 Task: Start in the project BrainBridge the sprint 'Fast Lane', with a duration of 3 weeks. Start in the project BrainBridge the sprint 'Fast Lane', with a duration of 2 weeks. Start in the project BrainBridge the sprint 'Fast Lane', with a duration of 1 week
Action: Mouse moved to (213, 60)
Screenshot: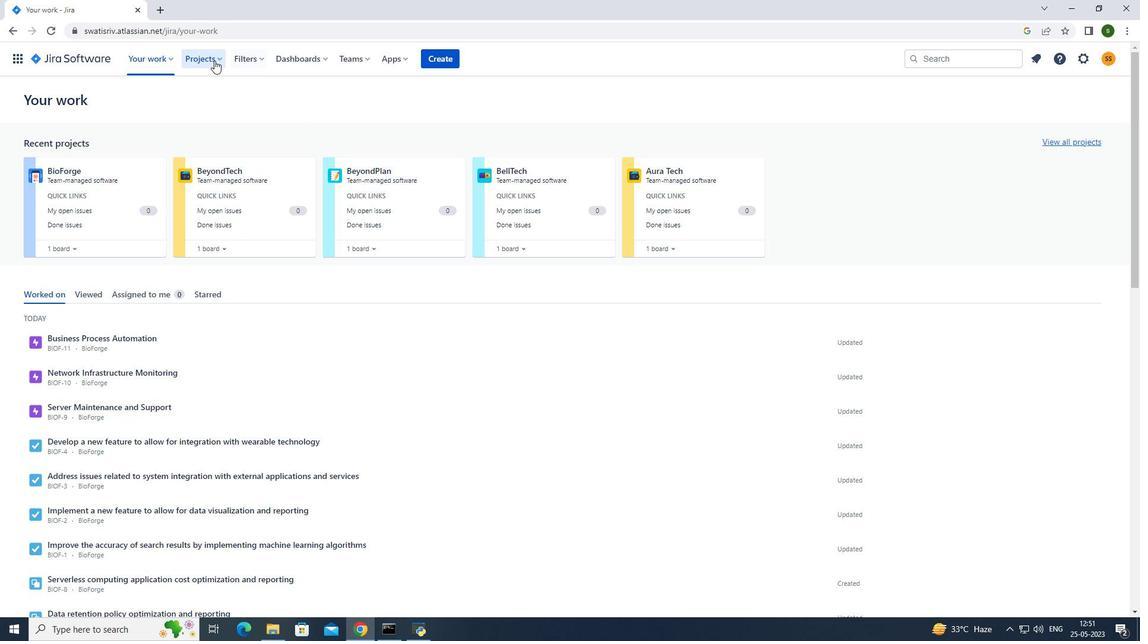 
Action: Mouse pressed left at (213, 60)
Screenshot: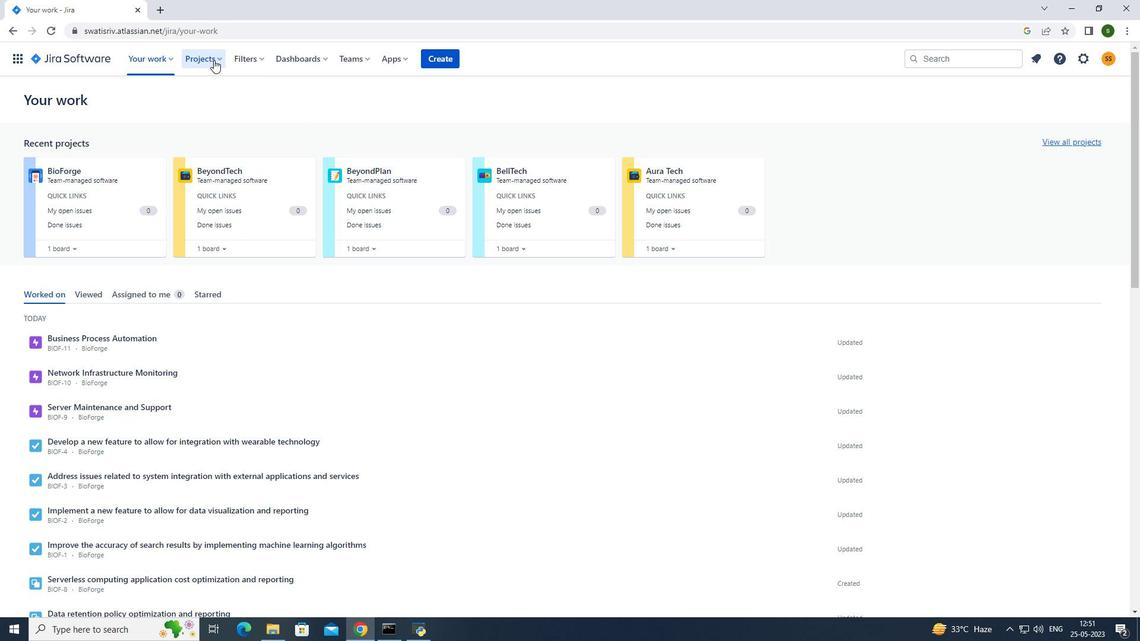 
Action: Mouse moved to (244, 108)
Screenshot: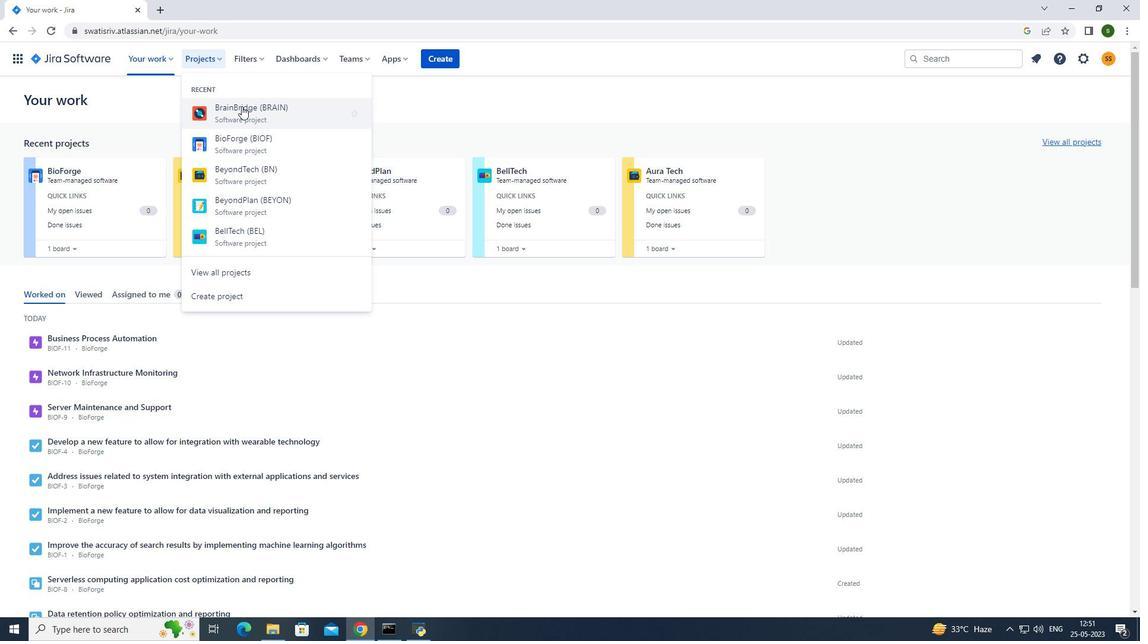 
Action: Mouse pressed left at (244, 108)
Screenshot: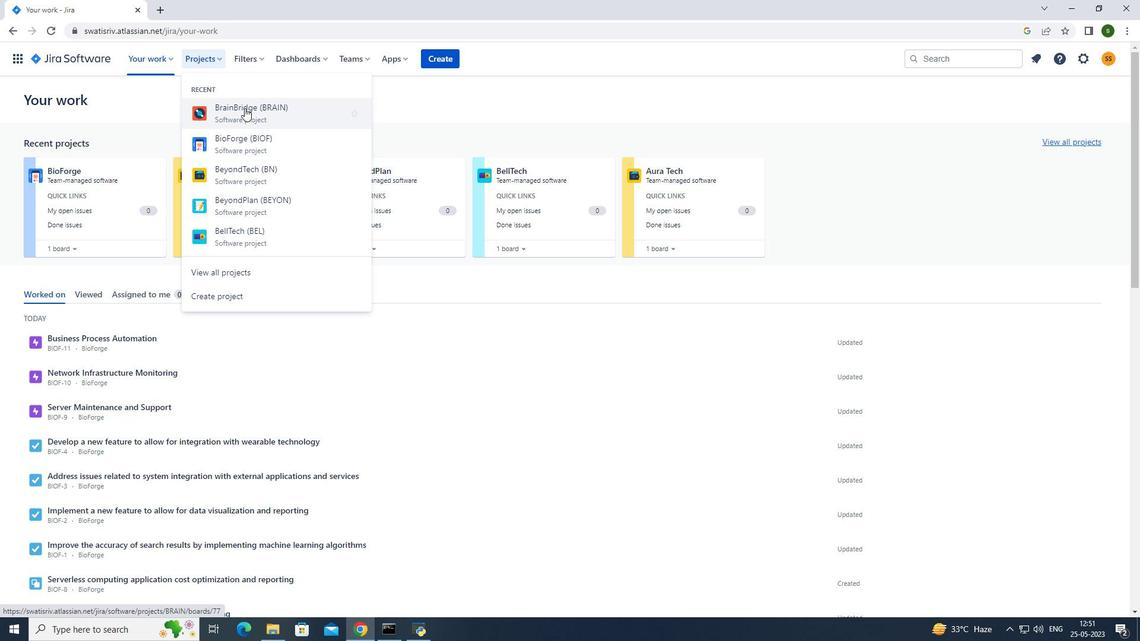 
Action: Mouse moved to (67, 180)
Screenshot: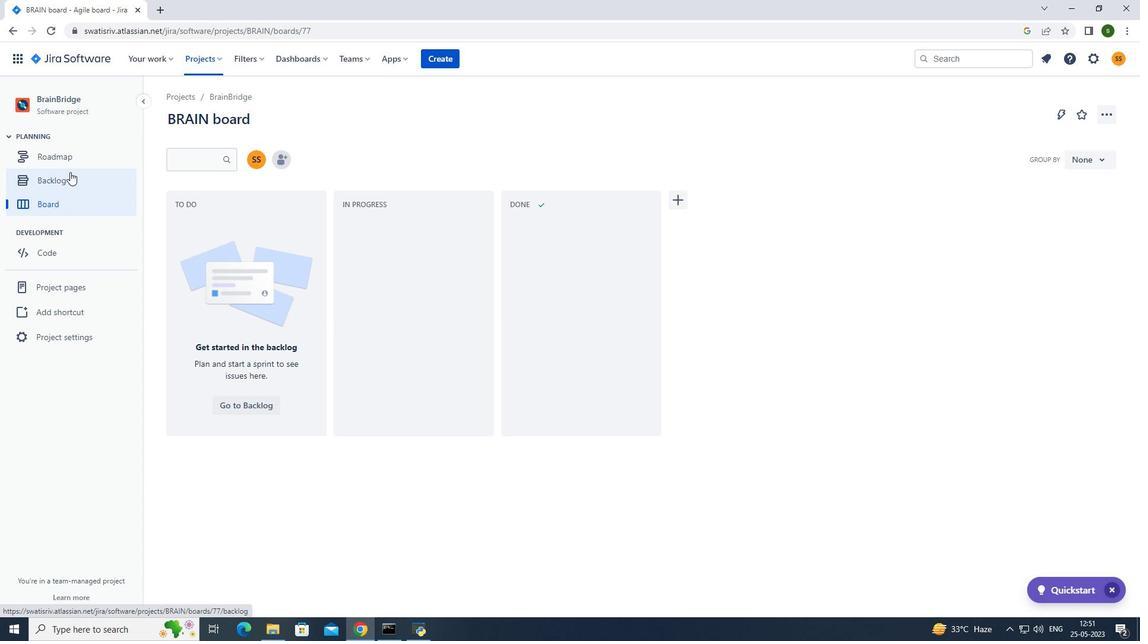
Action: Mouse pressed left at (67, 180)
Screenshot: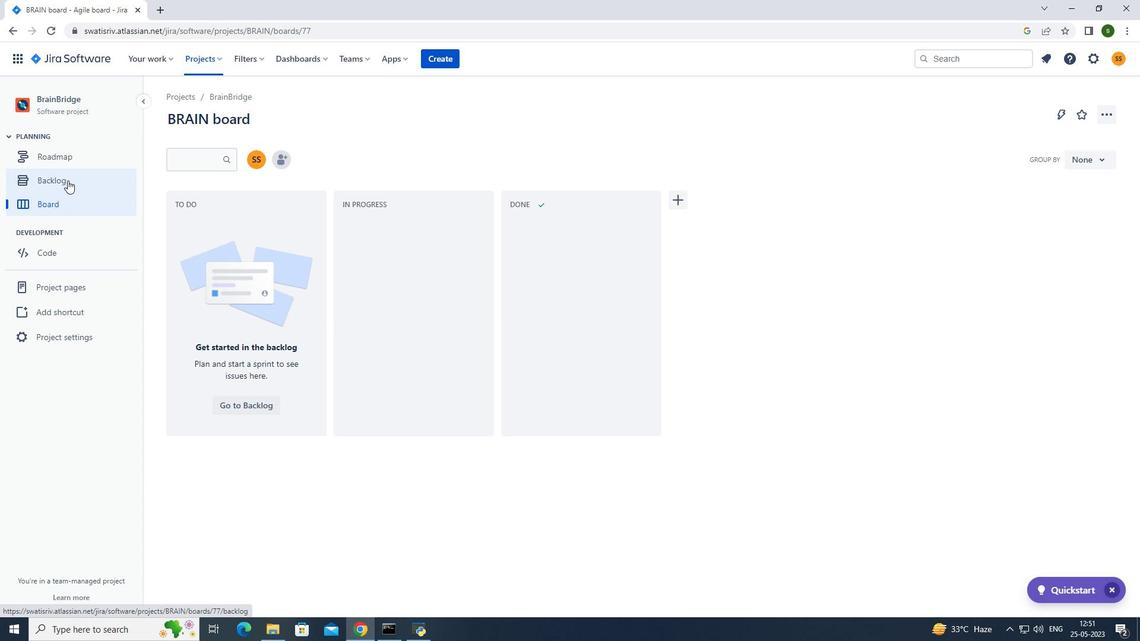 
Action: Mouse moved to (1029, 190)
Screenshot: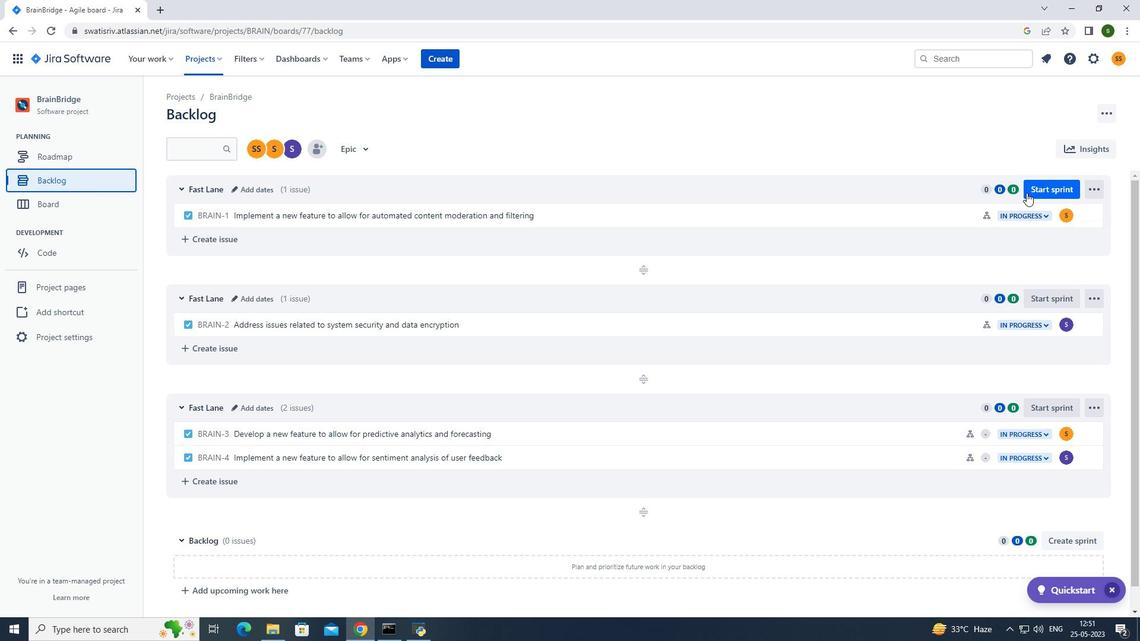 
Action: Mouse pressed left at (1029, 190)
Screenshot: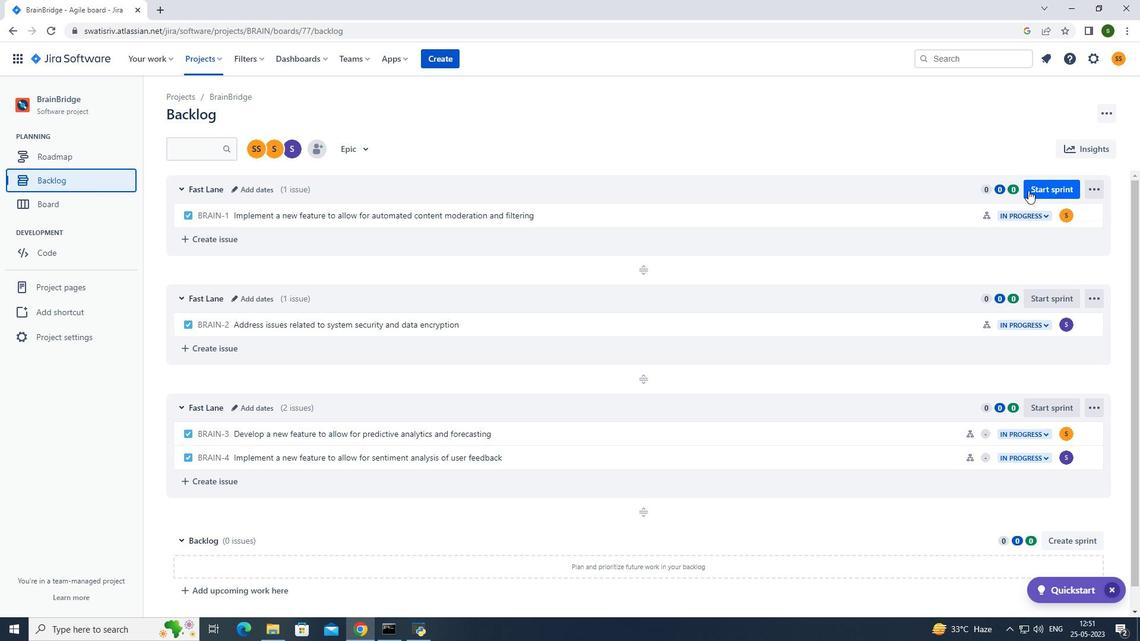 
Action: Mouse moved to (518, 206)
Screenshot: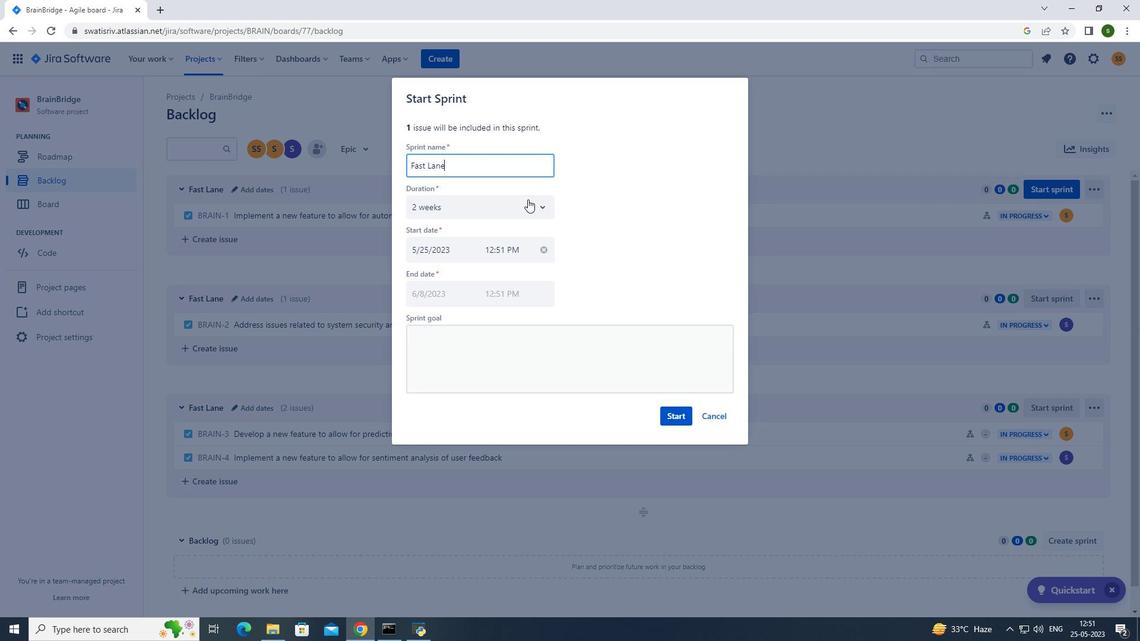 
Action: Mouse pressed left at (518, 206)
Screenshot: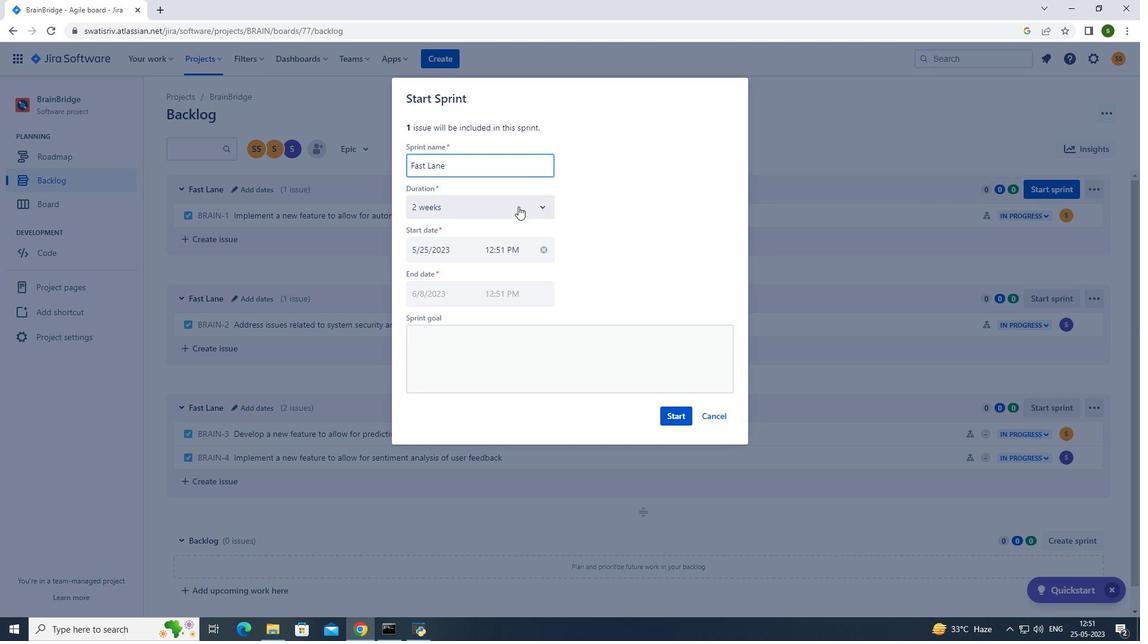 
Action: Mouse moved to (427, 278)
Screenshot: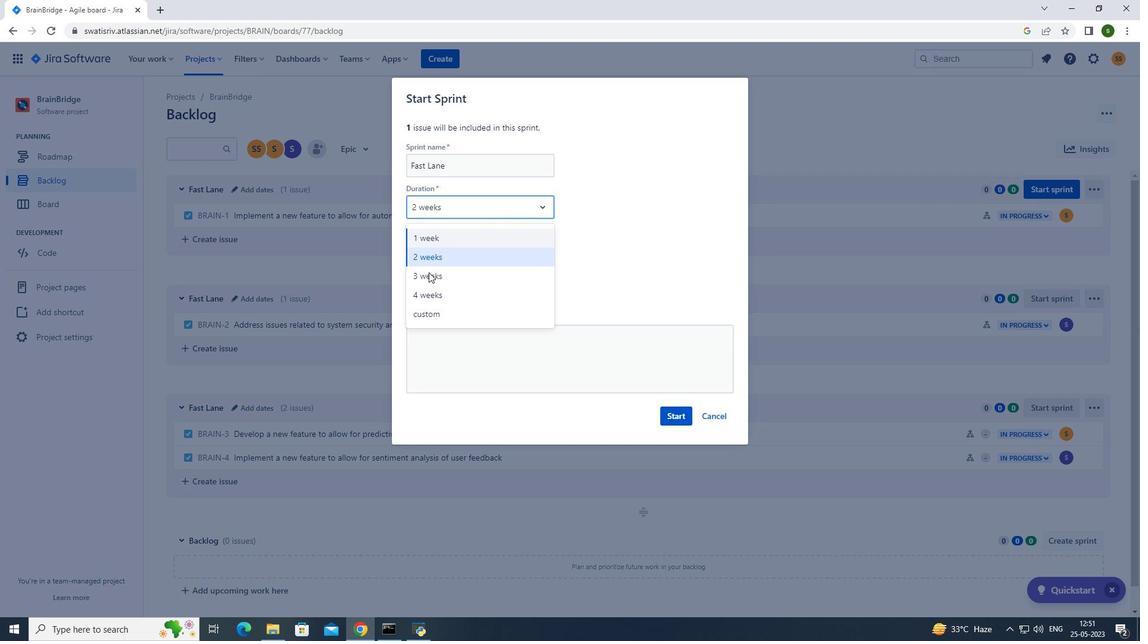 
Action: Mouse pressed left at (427, 278)
Screenshot: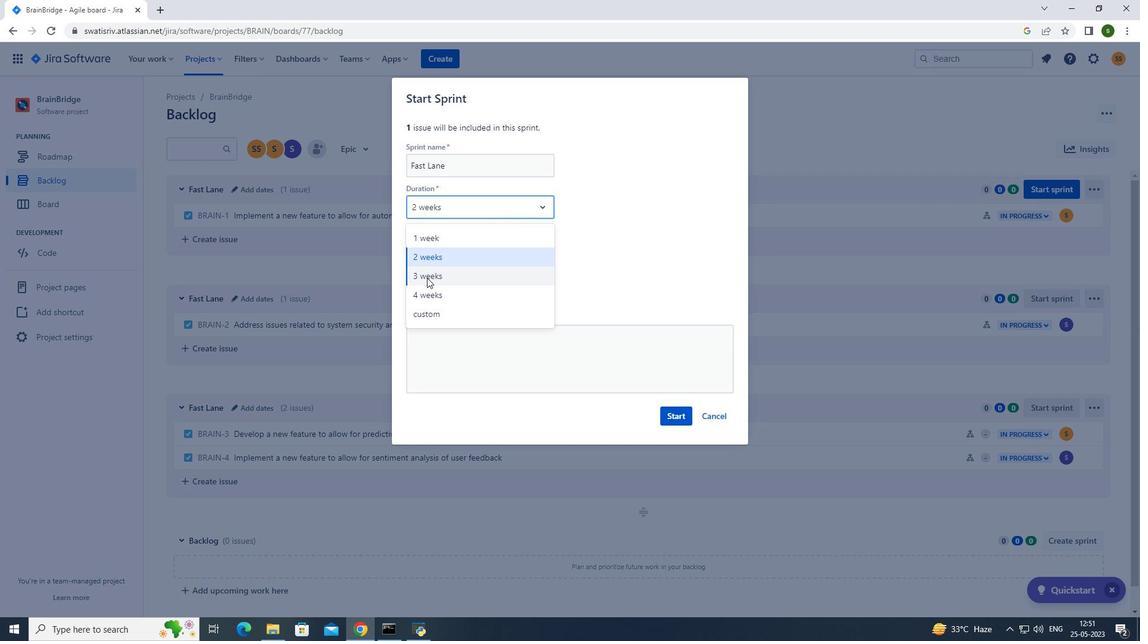 
Action: Mouse moved to (667, 417)
Screenshot: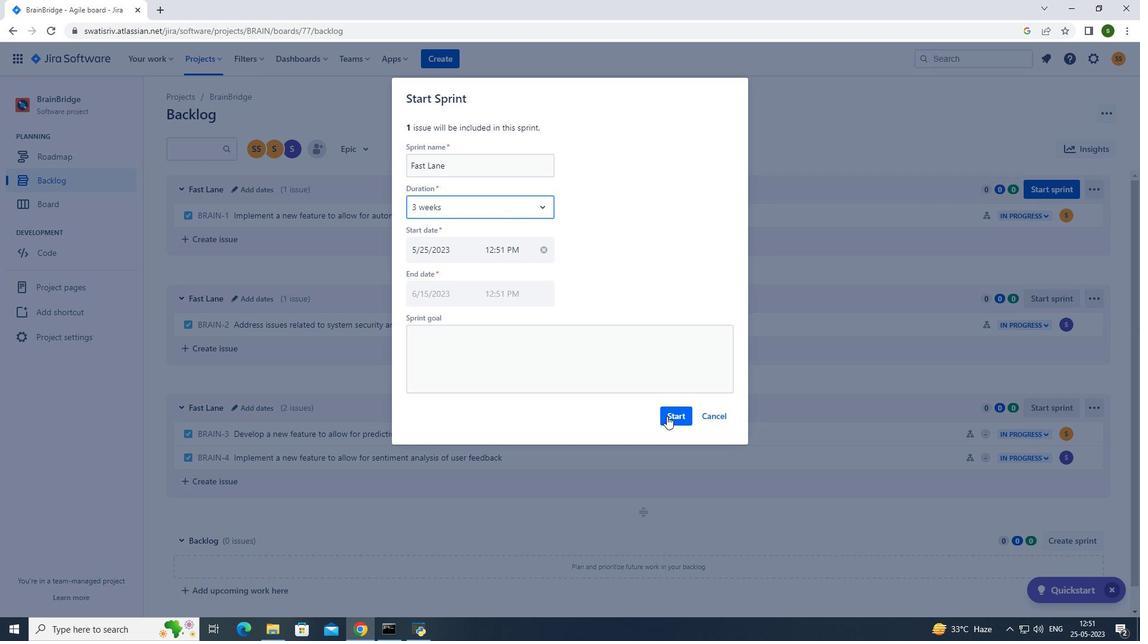 
Action: Mouse pressed left at (667, 417)
Screenshot: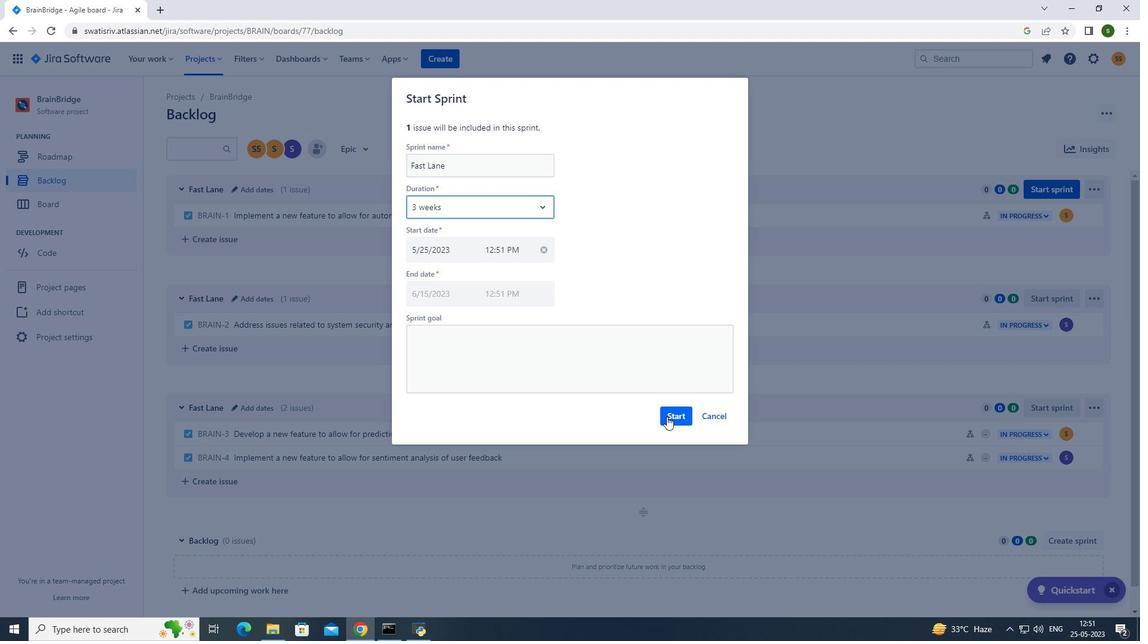 
Action: Mouse moved to (202, 61)
Screenshot: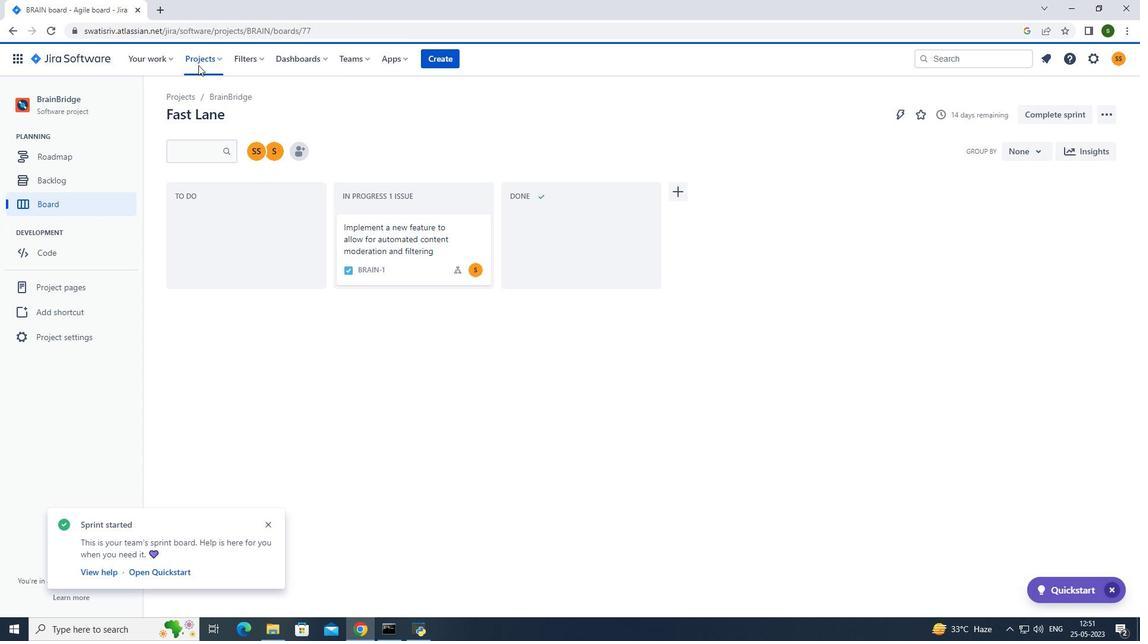 
Action: Mouse pressed left at (202, 61)
Screenshot: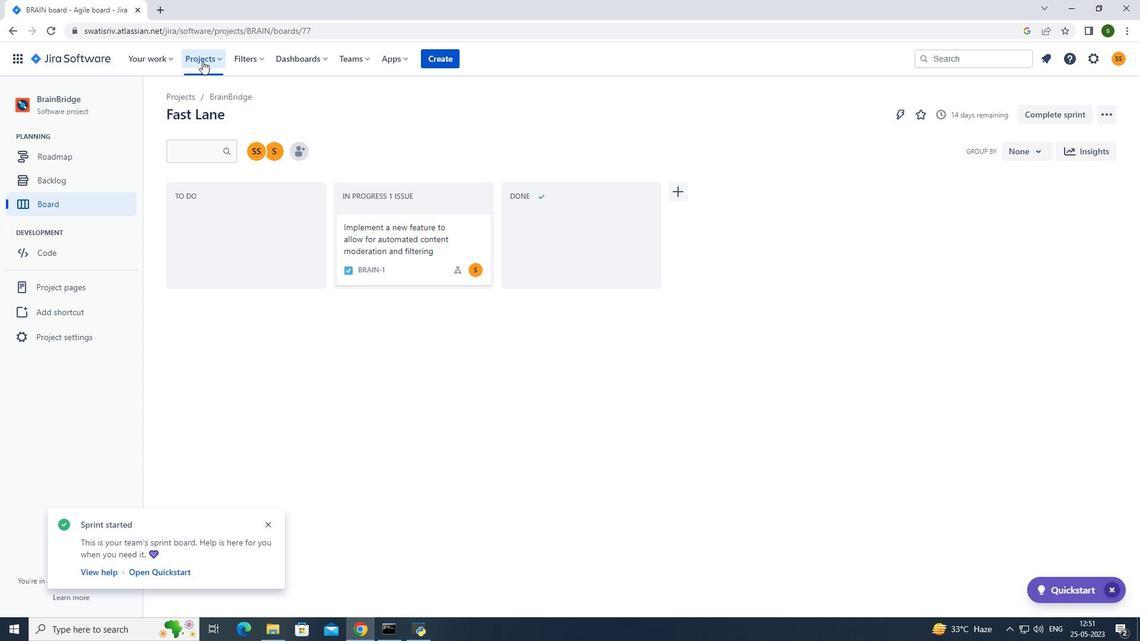 
Action: Mouse moved to (247, 114)
Screenshot: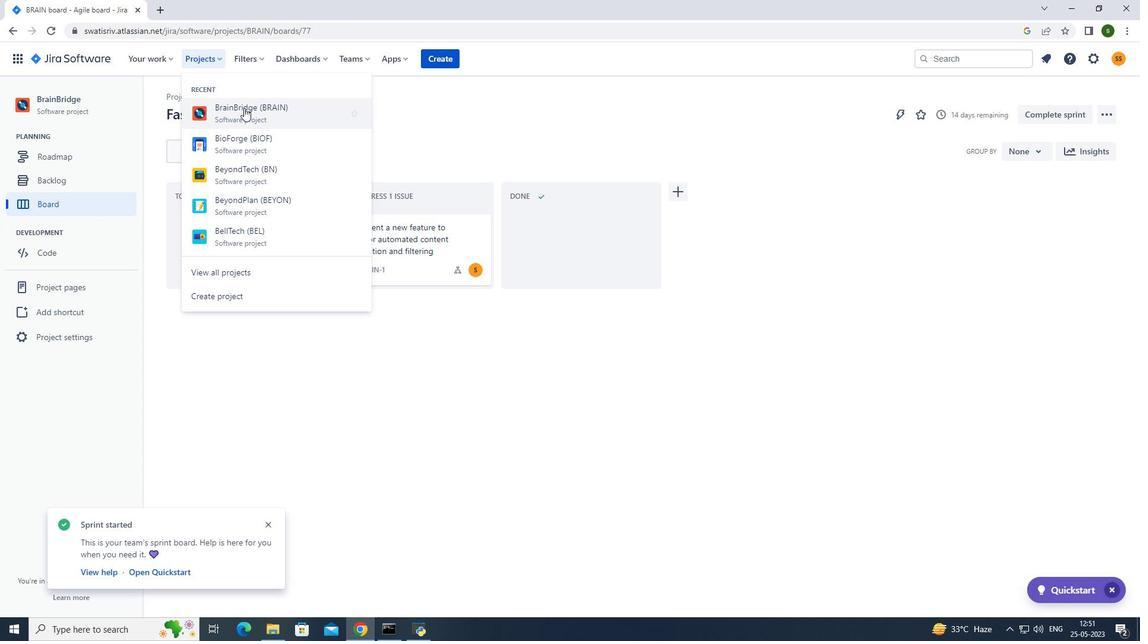 
Action: Mouse pressed left at (247, 114)
Screenshot: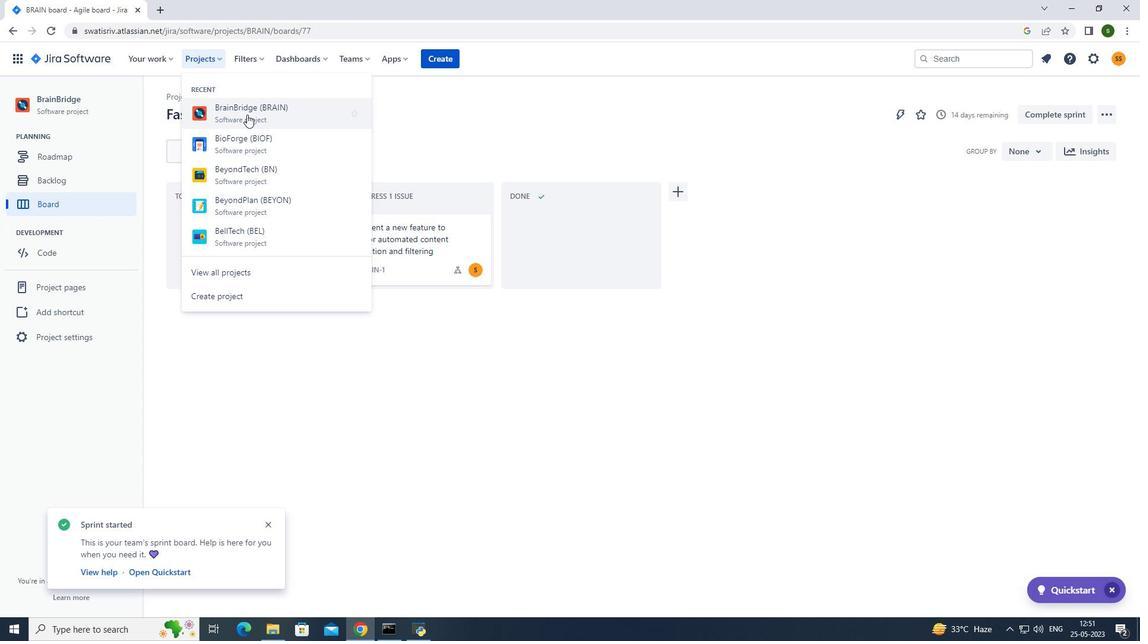 
Action: Mouse moved to (99, 179)
Screenshot: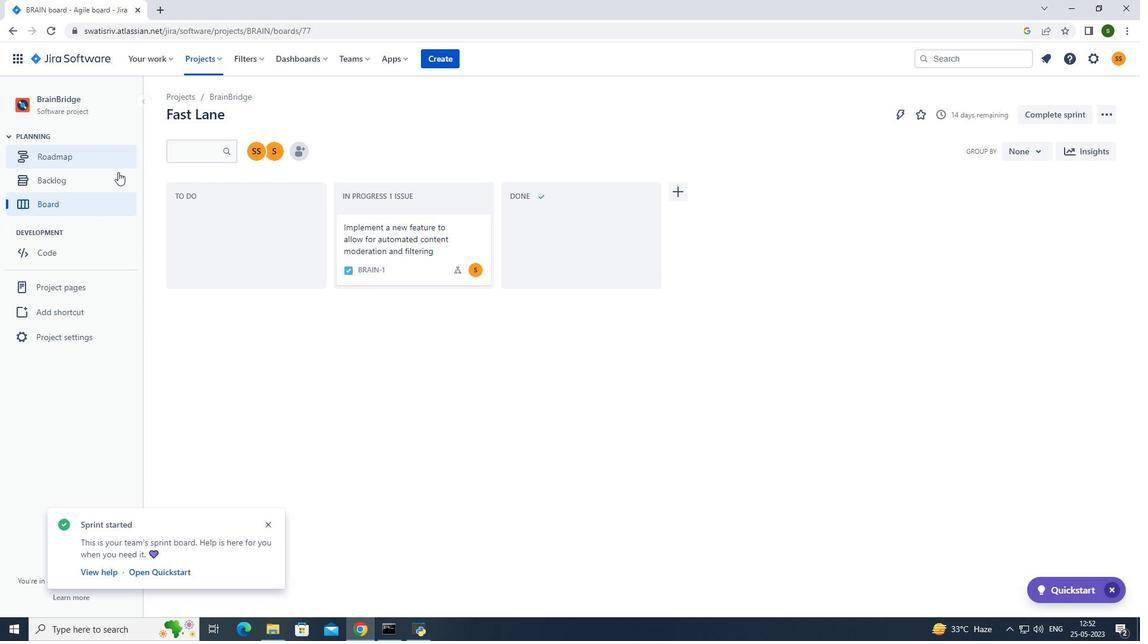 
Action: Mouse pressed left at (99, 179)
Screenshot: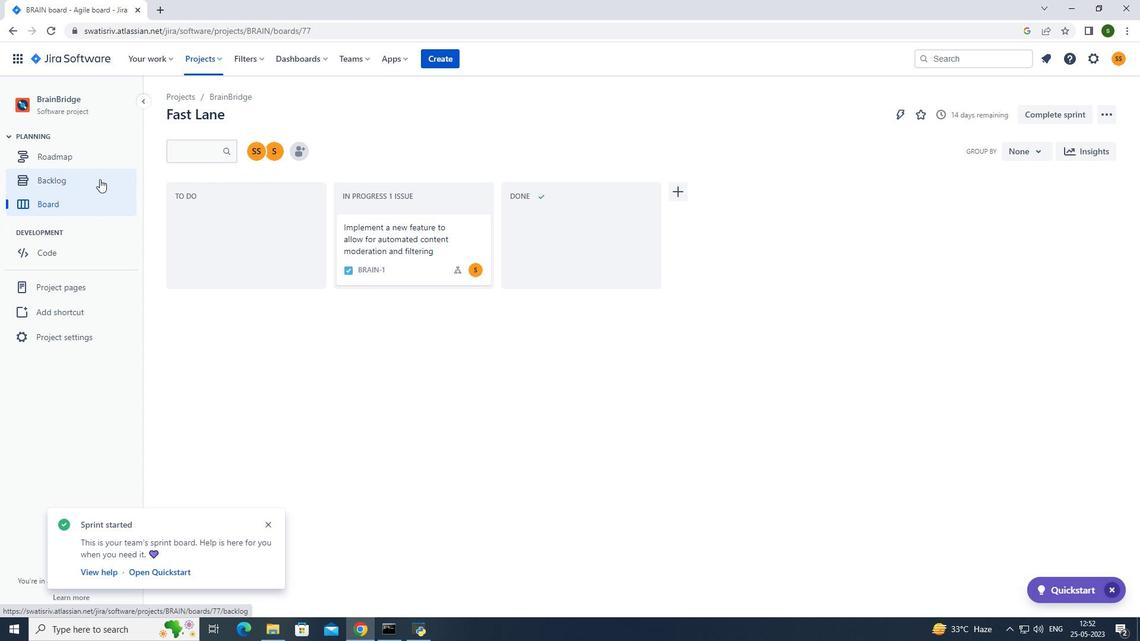 
Action: Mouse moved to (1054, 293)
Screenshot: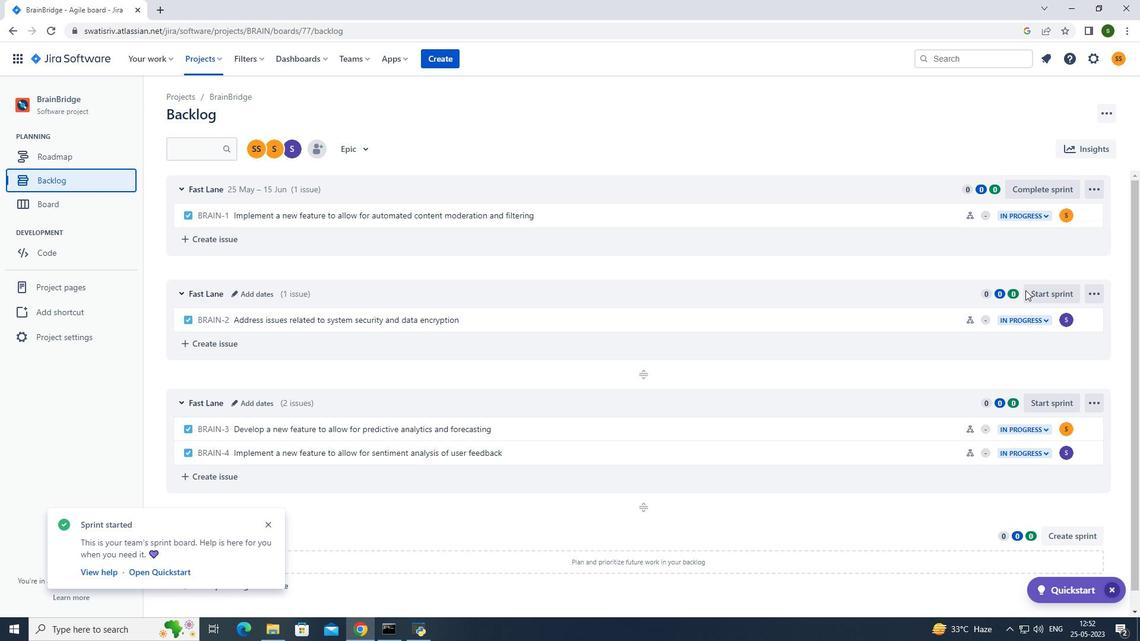 
Action: Mouse pressed left at (1054, 293)
Screenshot: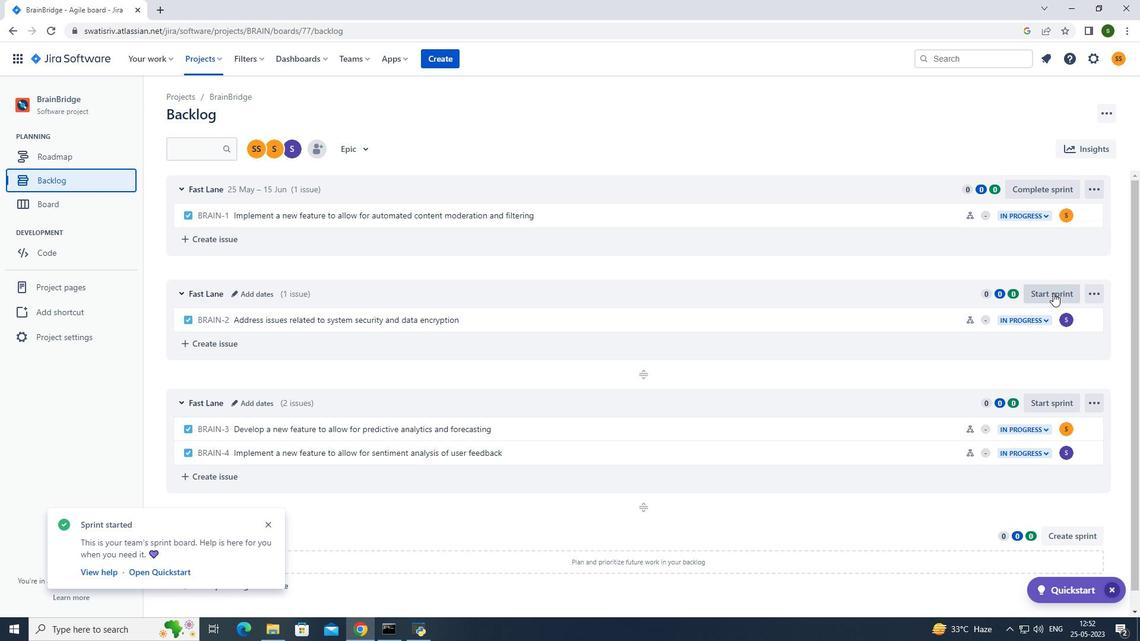 
Action: Mouse moved to (513, 203)
Screenshot: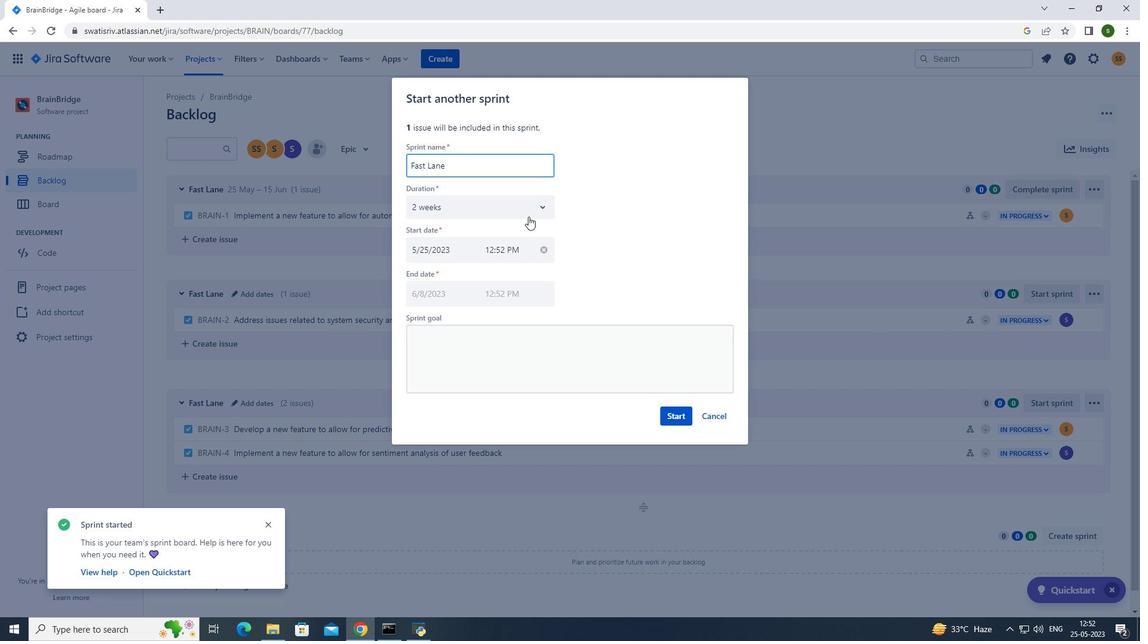 
Action: Mouse pressed left at (513, 203)
Screenshot: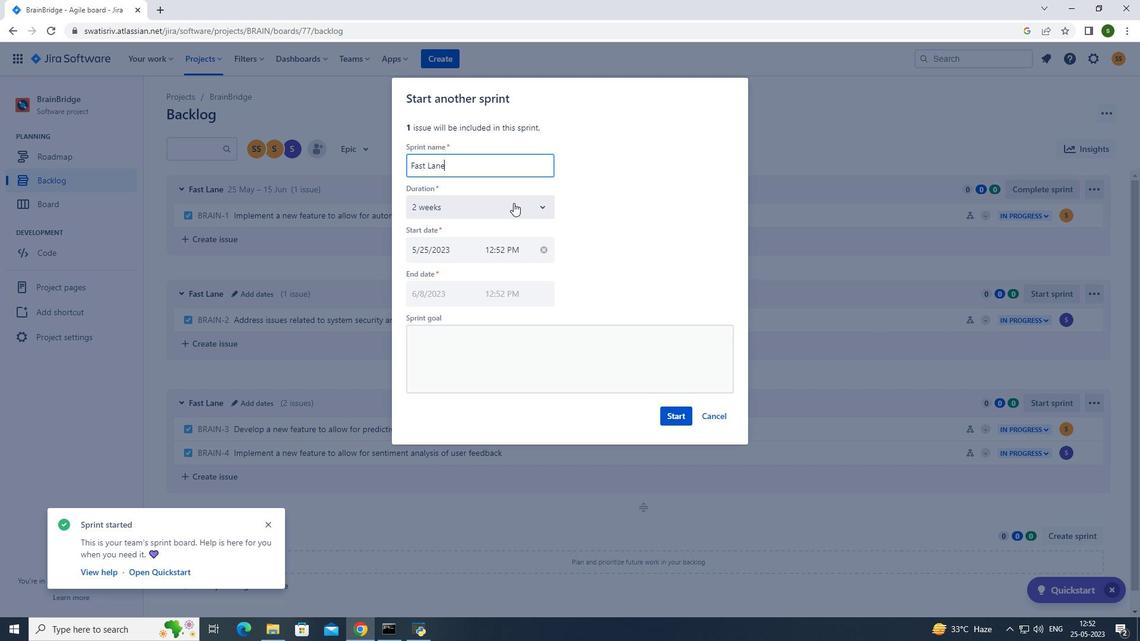 
Action: Mouse moved to (459, 260)
Screenshot: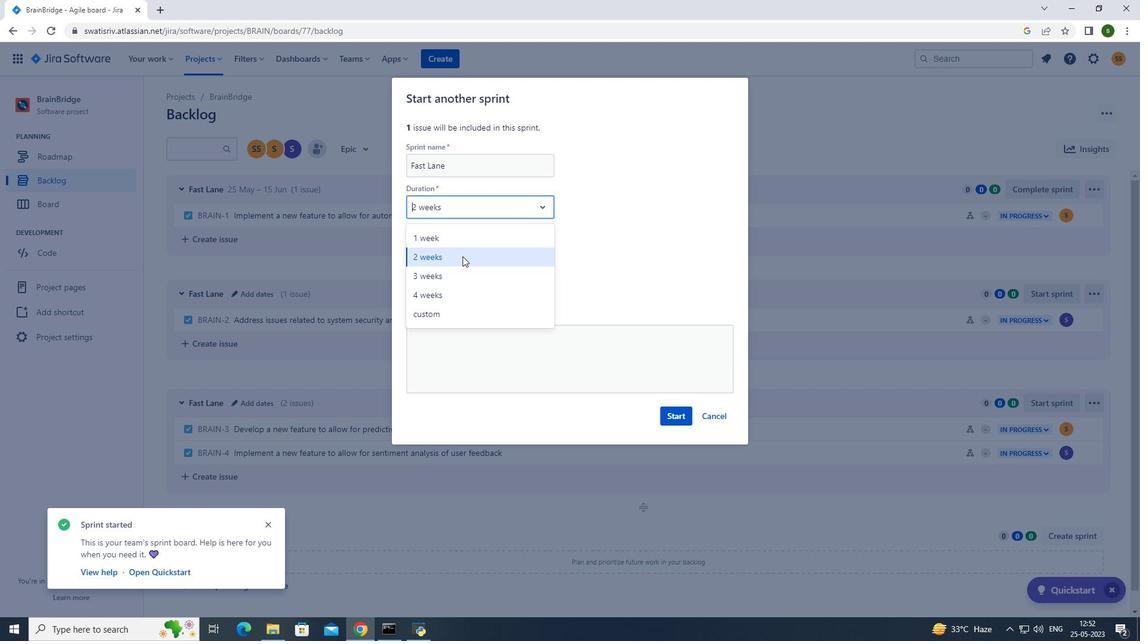 
Action: Mouse pressed left at (459, 260)
Screenshot: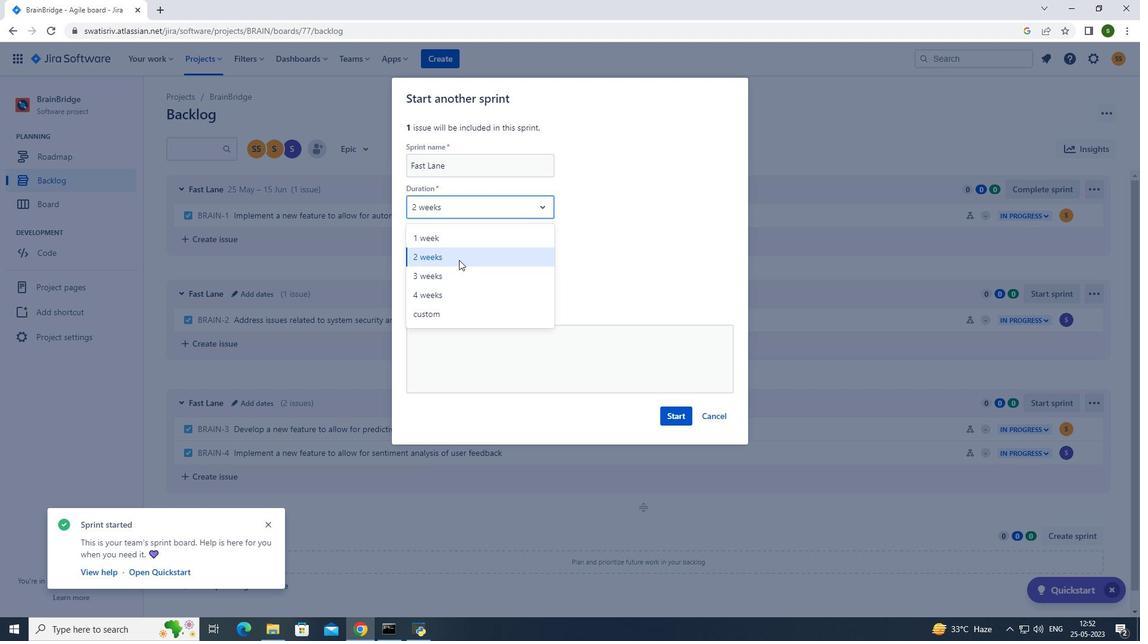 
Action: Mouse moved to (680, 417)
Screenshot: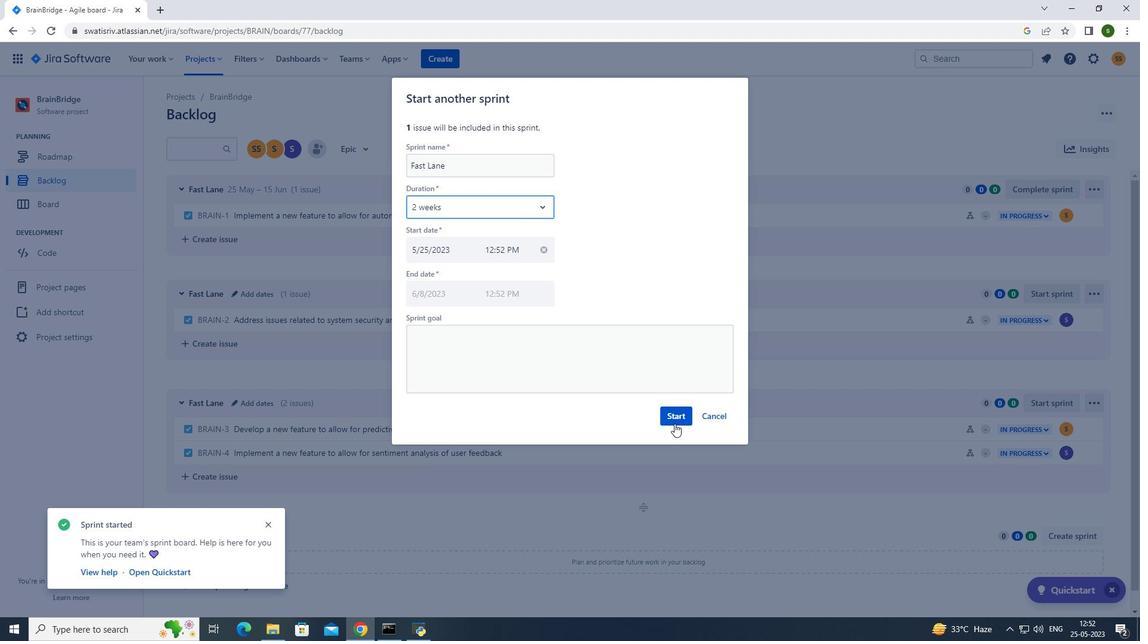
Action: Mouse pressed left at (680, 417)
Screenshot: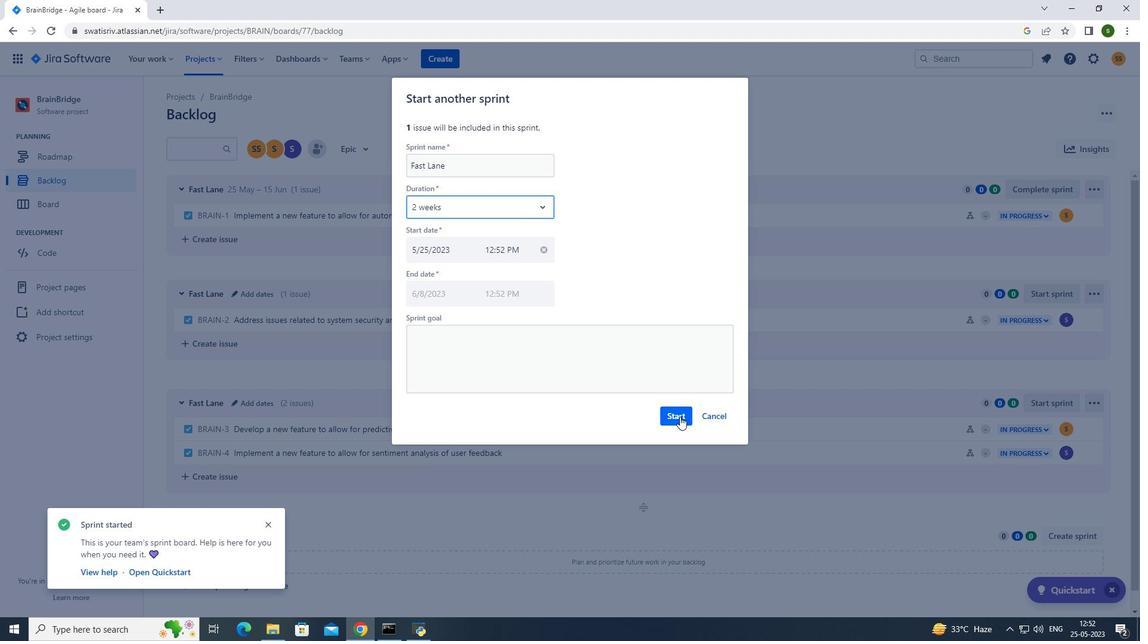
Action: Mouse moved to (218, 61)
Screenshot: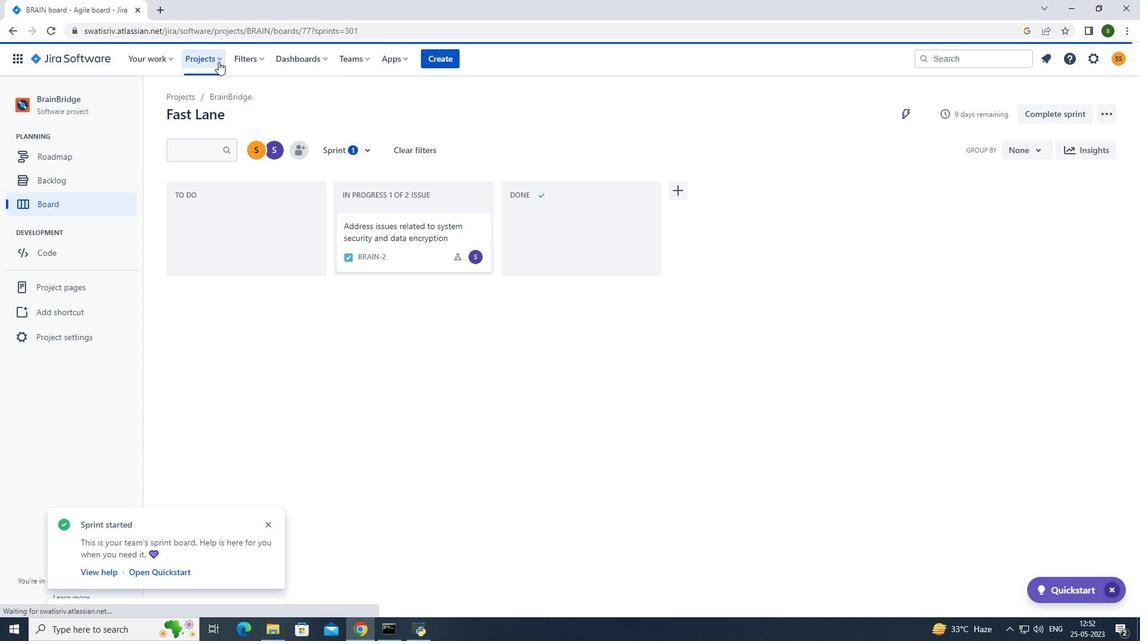 
Action: Mouse pressed left at (218, 61)
Screenshot: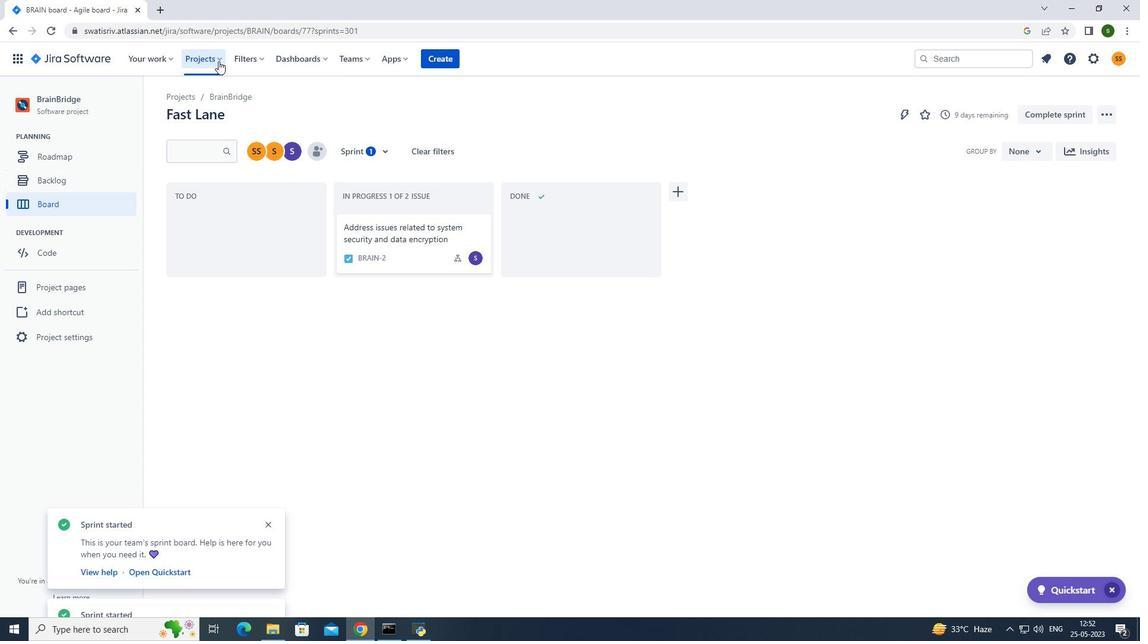 
Action: Mouse moved to (223, 112)
Screenshot: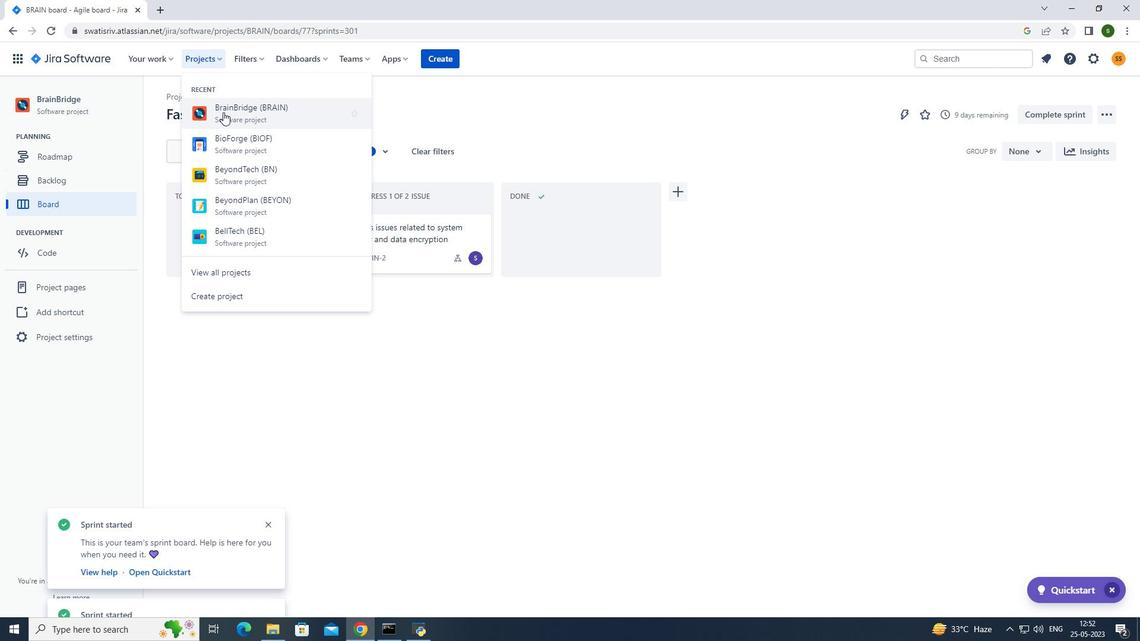 
Action: Mouse pressed left at (223, 112)
Screenshot: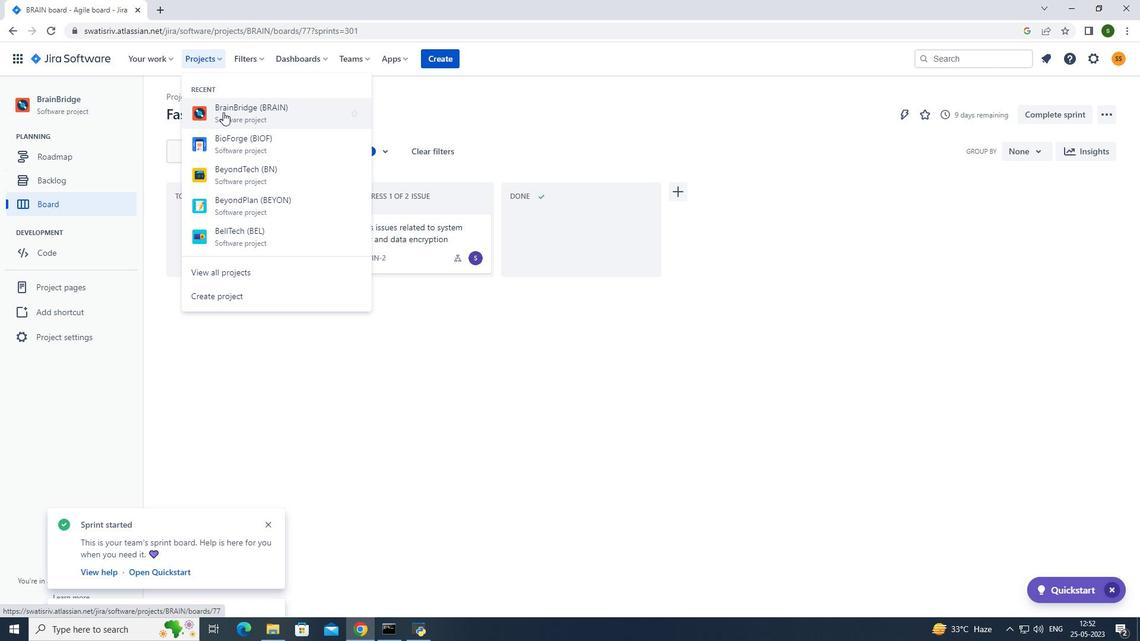 
Action: Mouse moved to (65, 189)
Screenshot: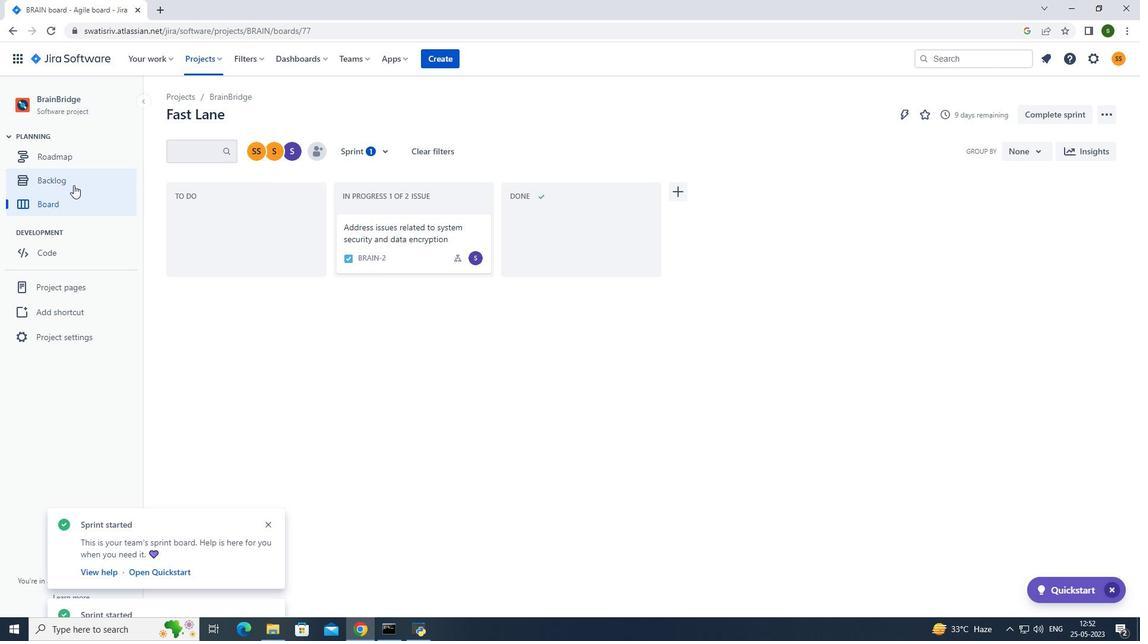 
Action: Mouse pressed left at (65, 189)
Screenshot: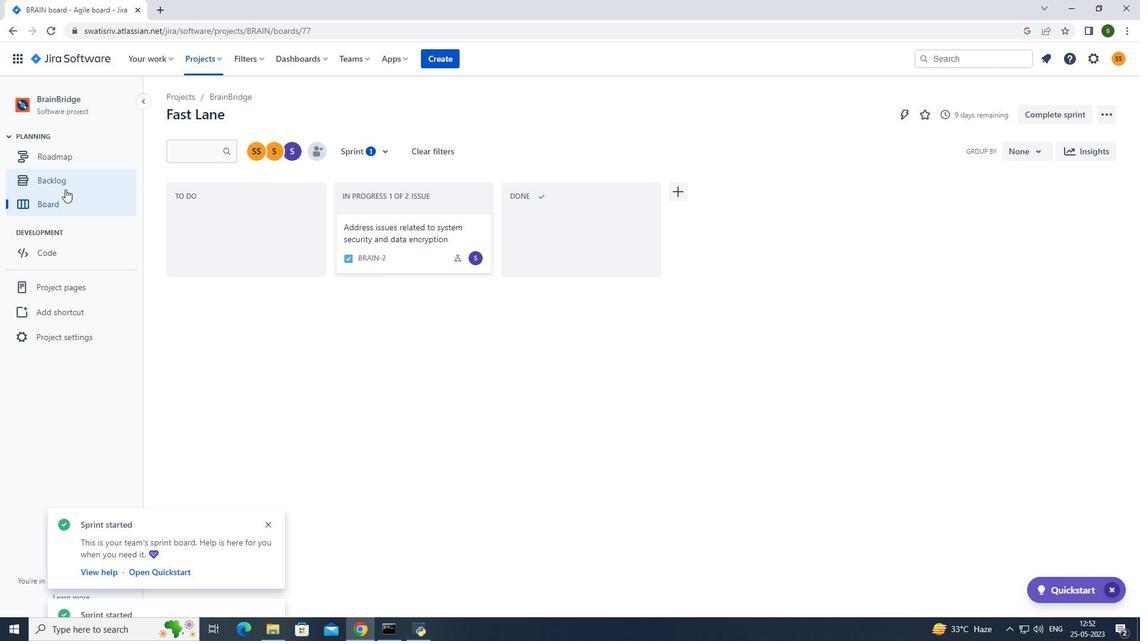 
Action: Mouse moved to (1054, 392)
Screenshot: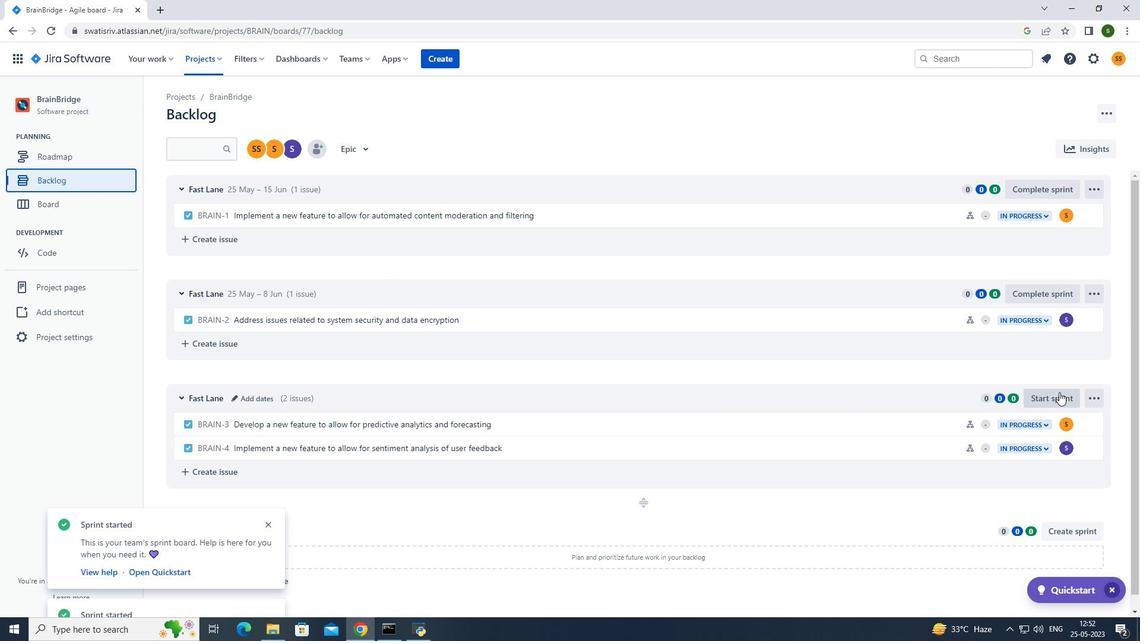
Action: Mouse pressed left at (1054, 392)
Screenshot: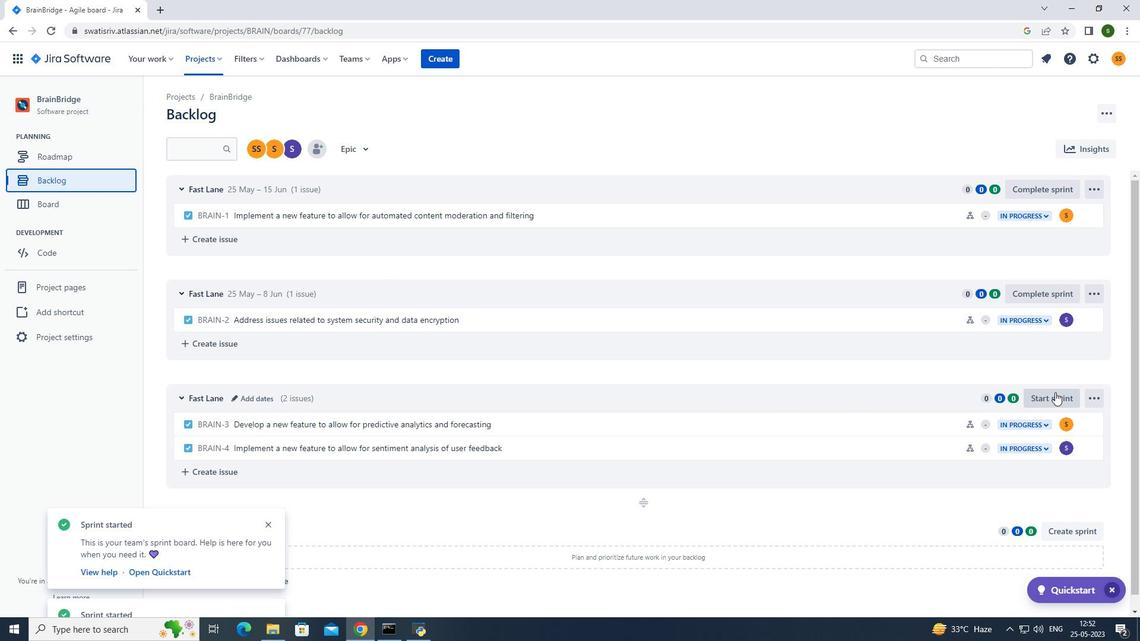 
Action: Mouse moved to (502, 200)
Screenshot: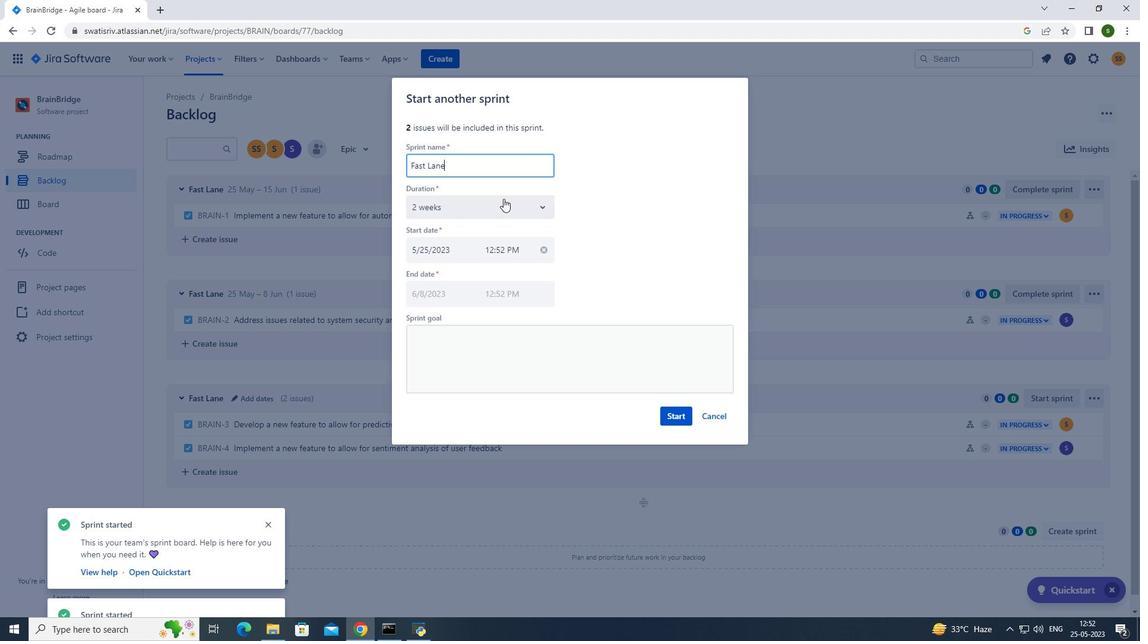 
Action: Mouse pressed left at (502, 200)
Screenshot: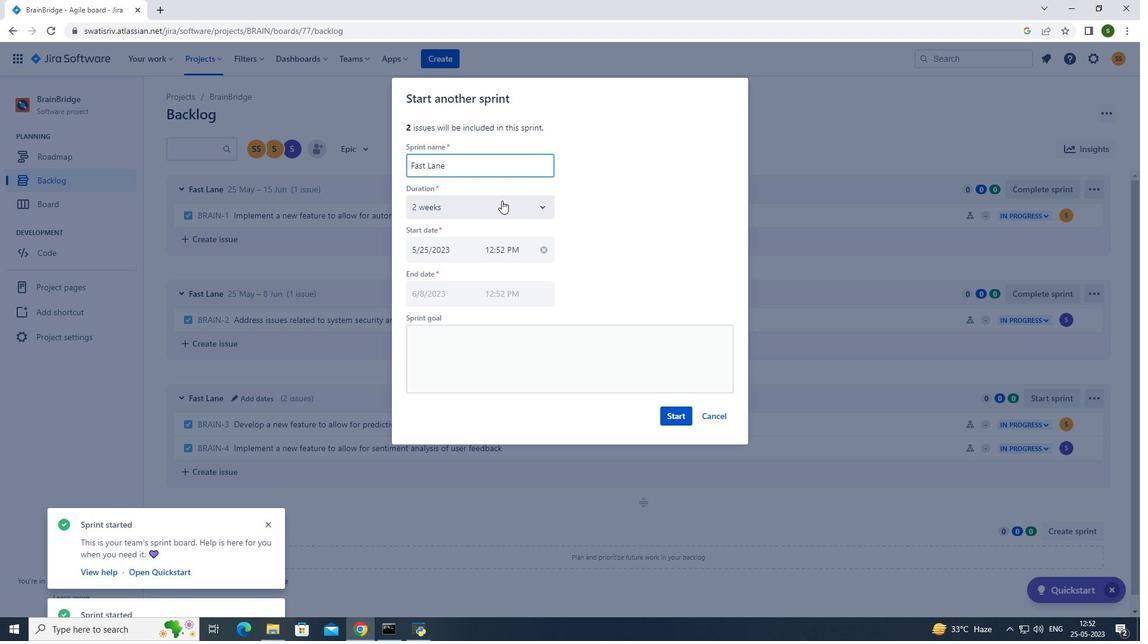 
Action: Mouse moved to (430, 235)
Screenshot: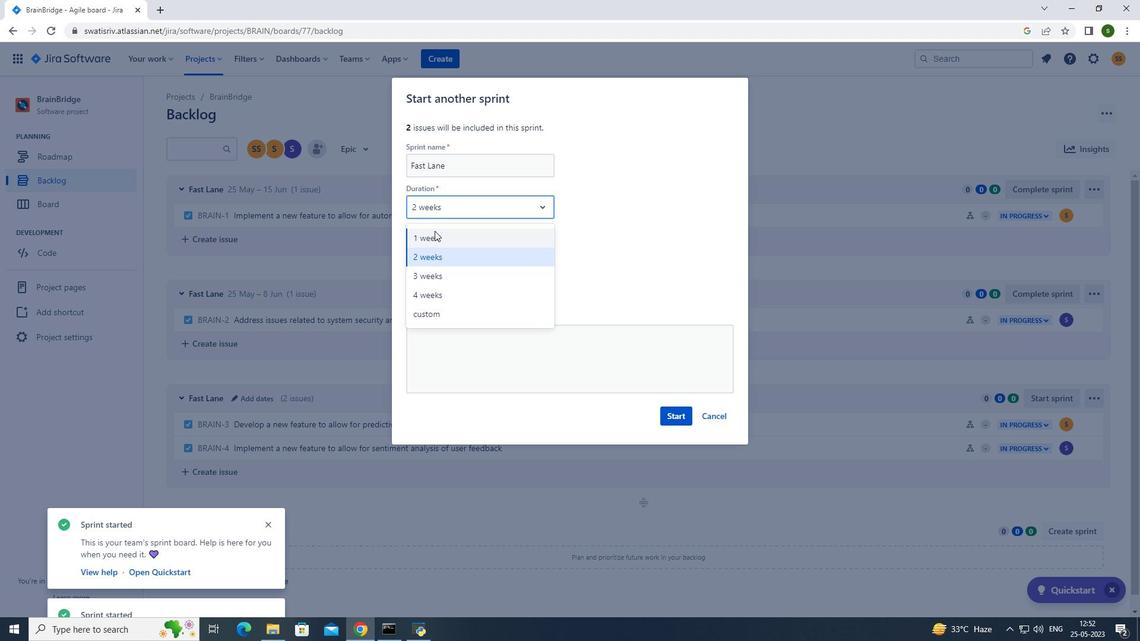 
Action: Mouse pressed left at (430, 235)
Screenshot: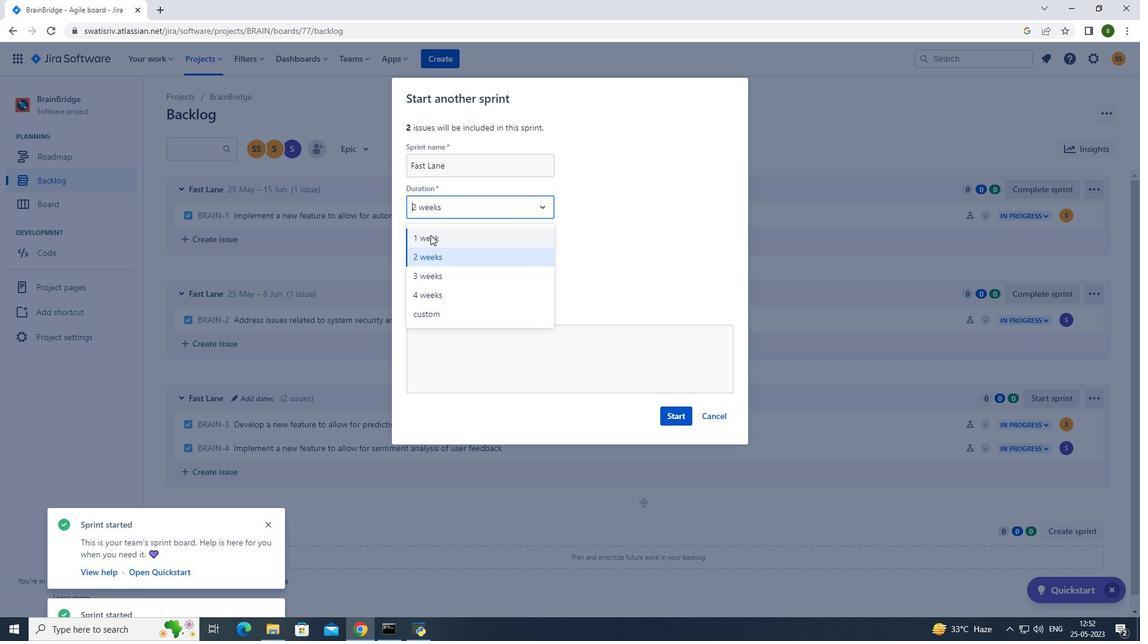 
Action: Mouse moved to (680, 418)
Screenshot: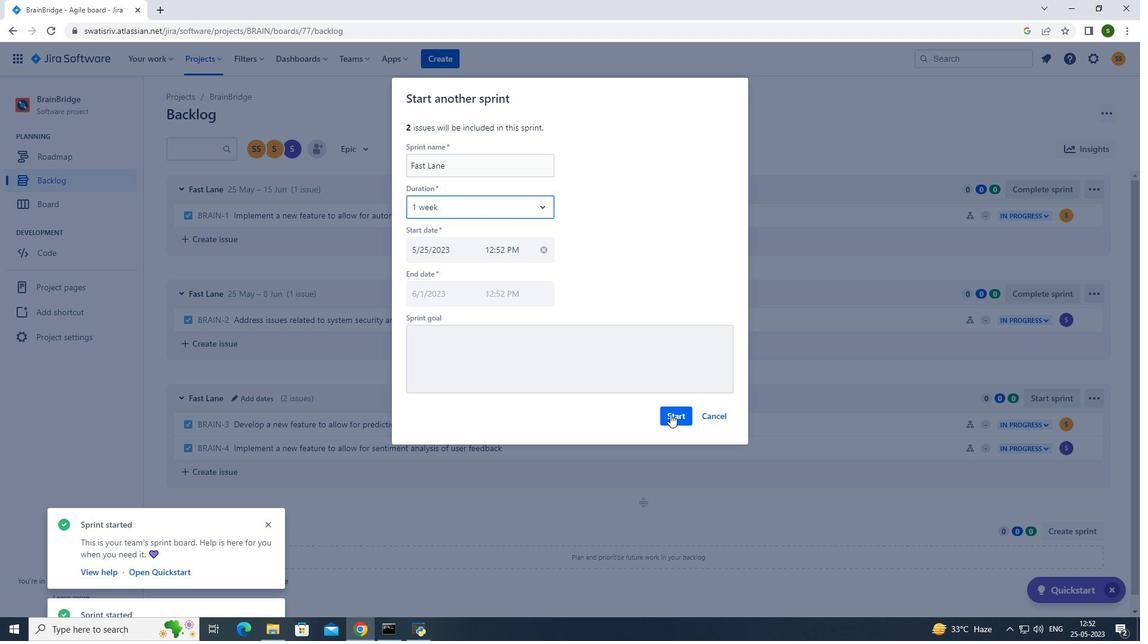 
Action: Mouse pressed left at (680, 418)
Screenshot: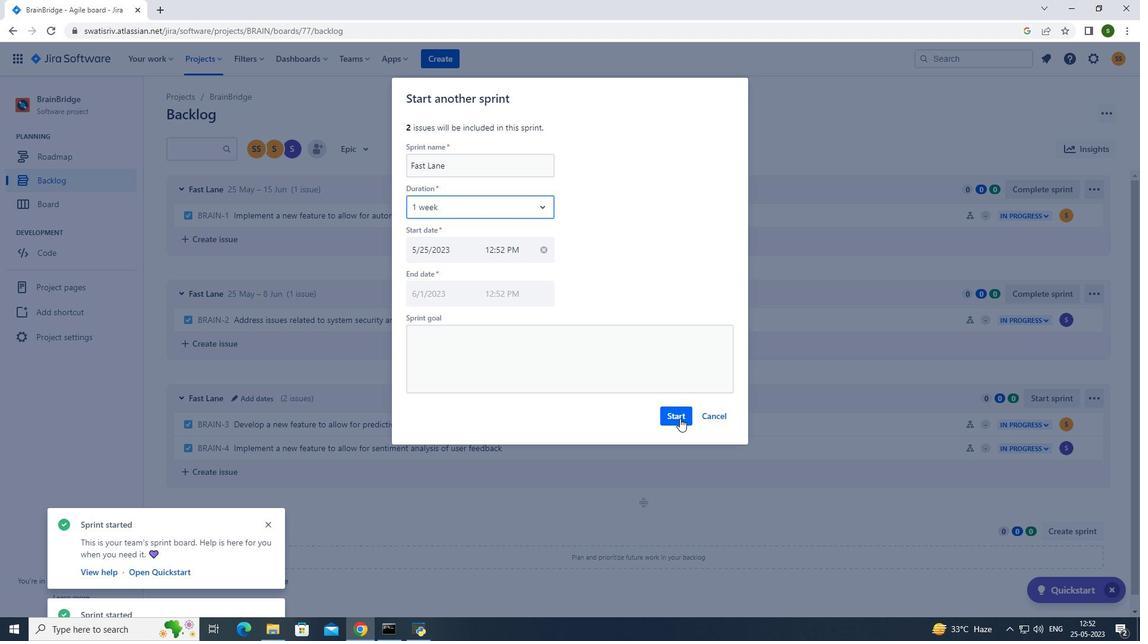 
Action: Mouse moved to (441, 120)
Screenshot: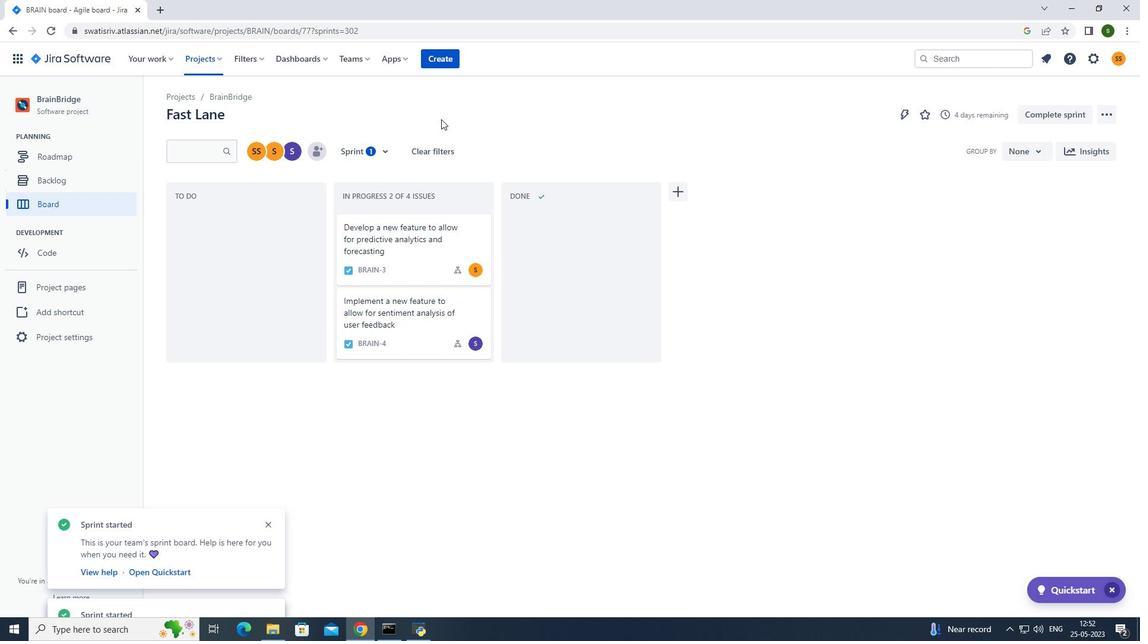 
